 Task: Create a due date automation trigger when advanced on, on the wednesday of the week a card is due add basic with the green label at 11:00 AM.
Action: Mouse moved to (1162, 95)
Screenshot: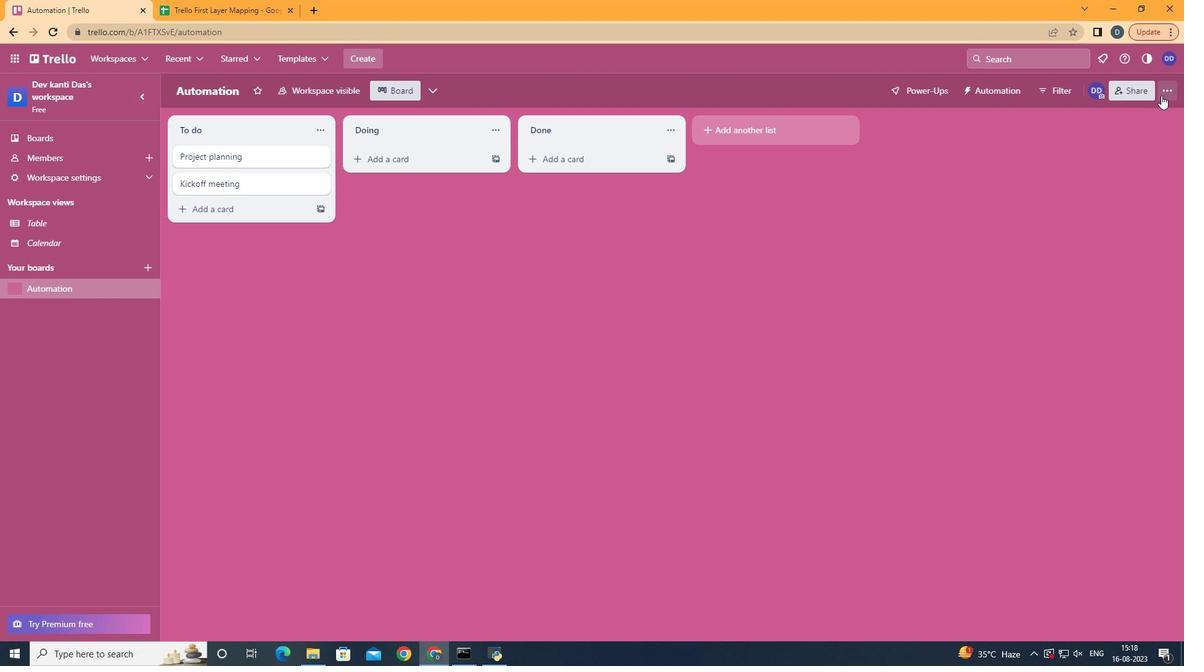 
Action: Mouse pressed left at (1162, 95)
Screenshot: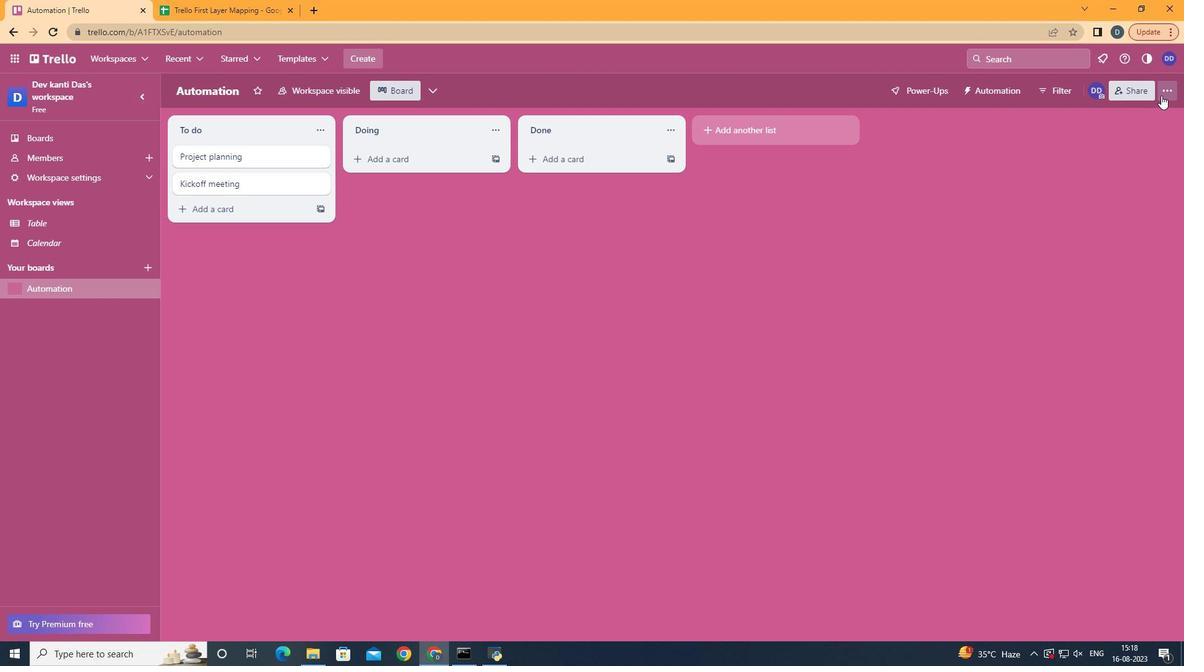 
Action: Mouse moved to (1083, 251)
Screenshot: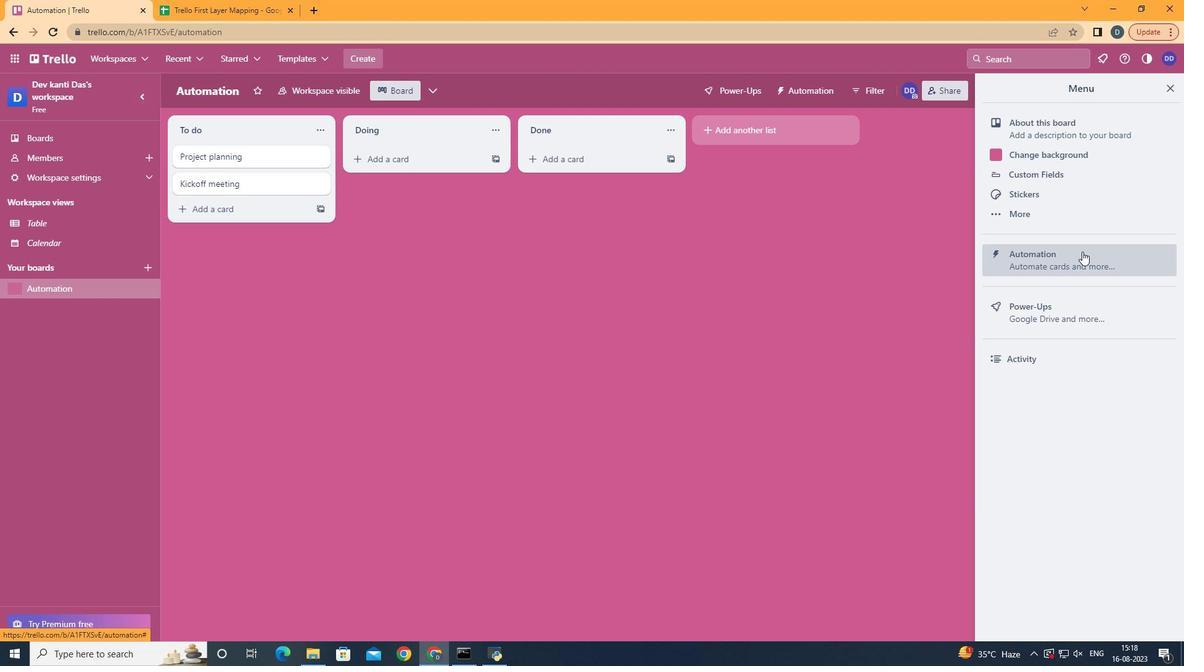 
Action: Mouse pressed left at (1083, 251)
Screenshot: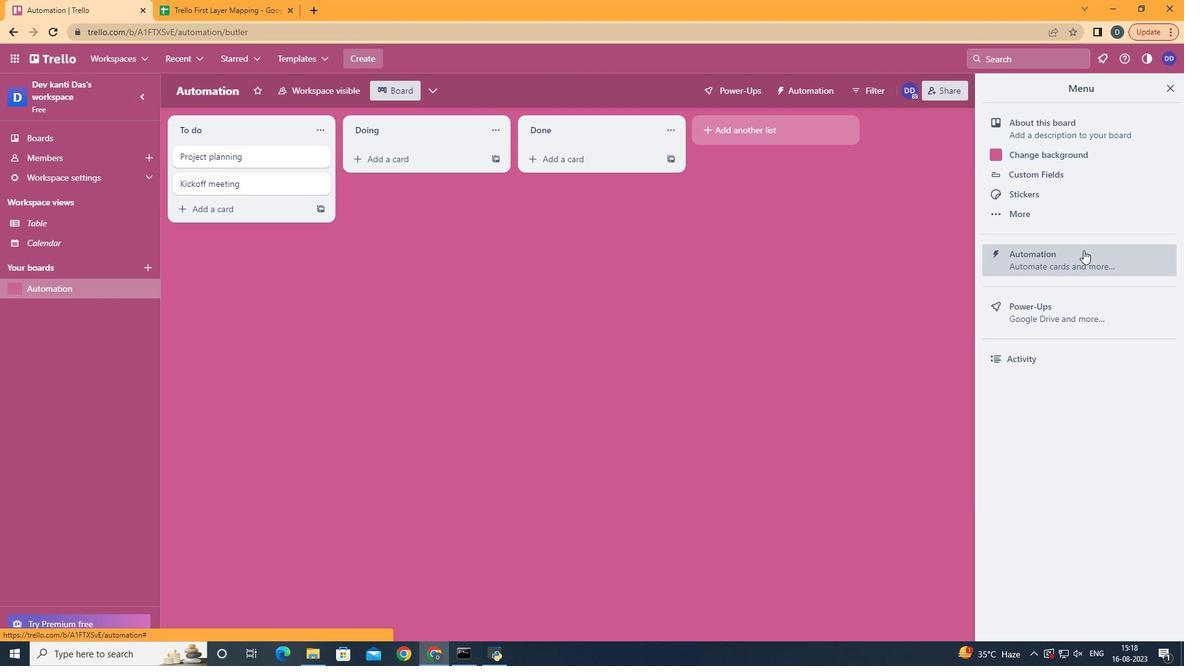 
Action: Mouse moved to (222, 241)
Screenshot: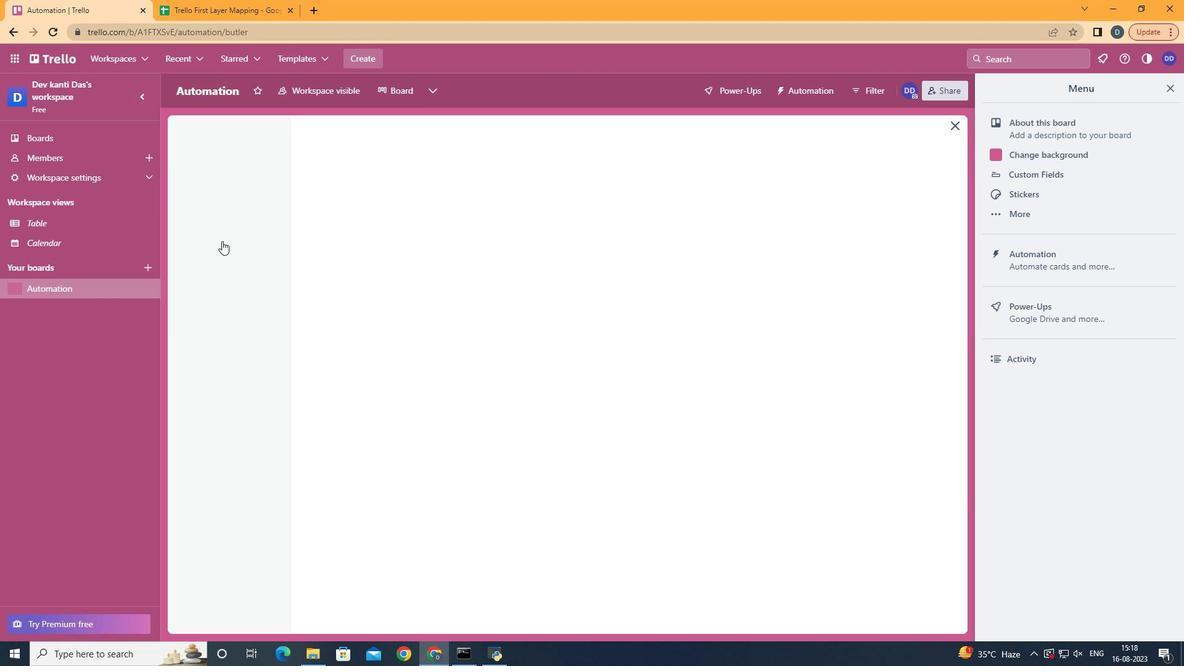 
Action: Mouse pressed left at (222, 241)
Screenshot: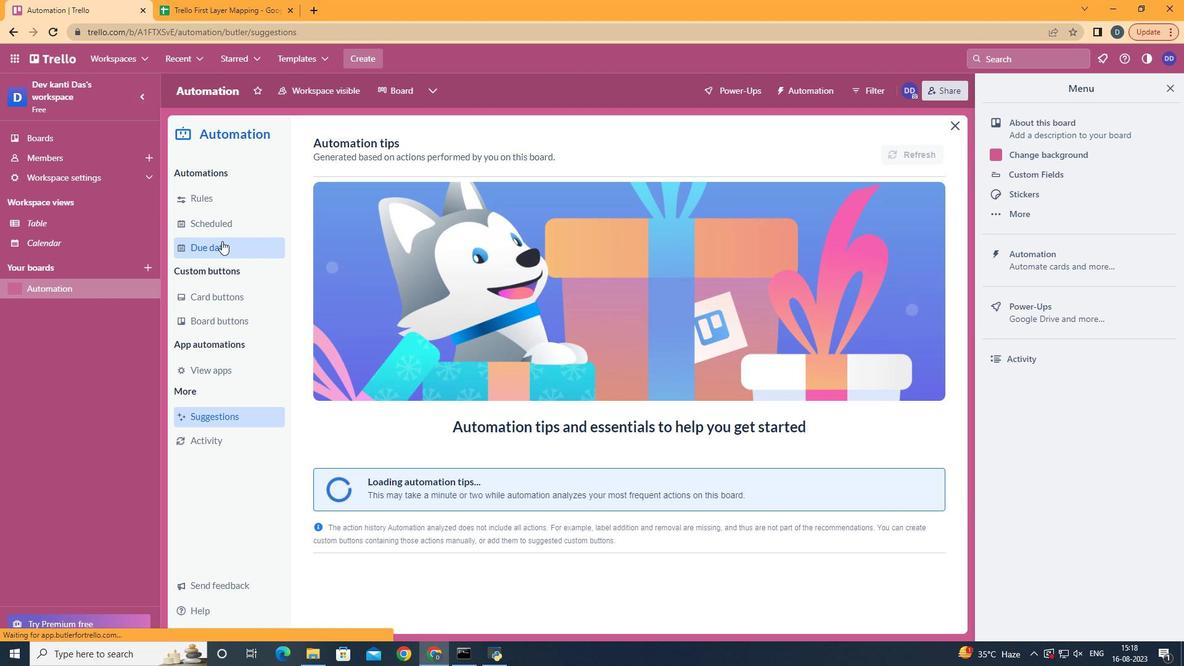 
Action: Mouse moved to (862, 141)
Screenshot: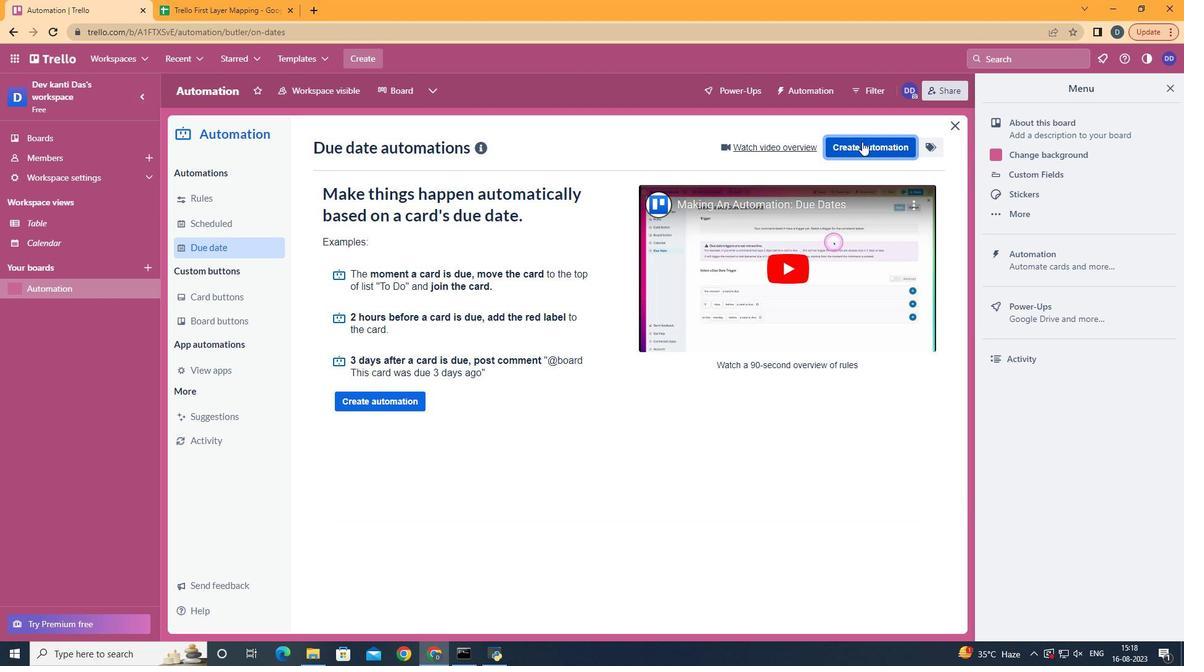 
Action: Mouse pressed left at (862, 141)
Screenshot: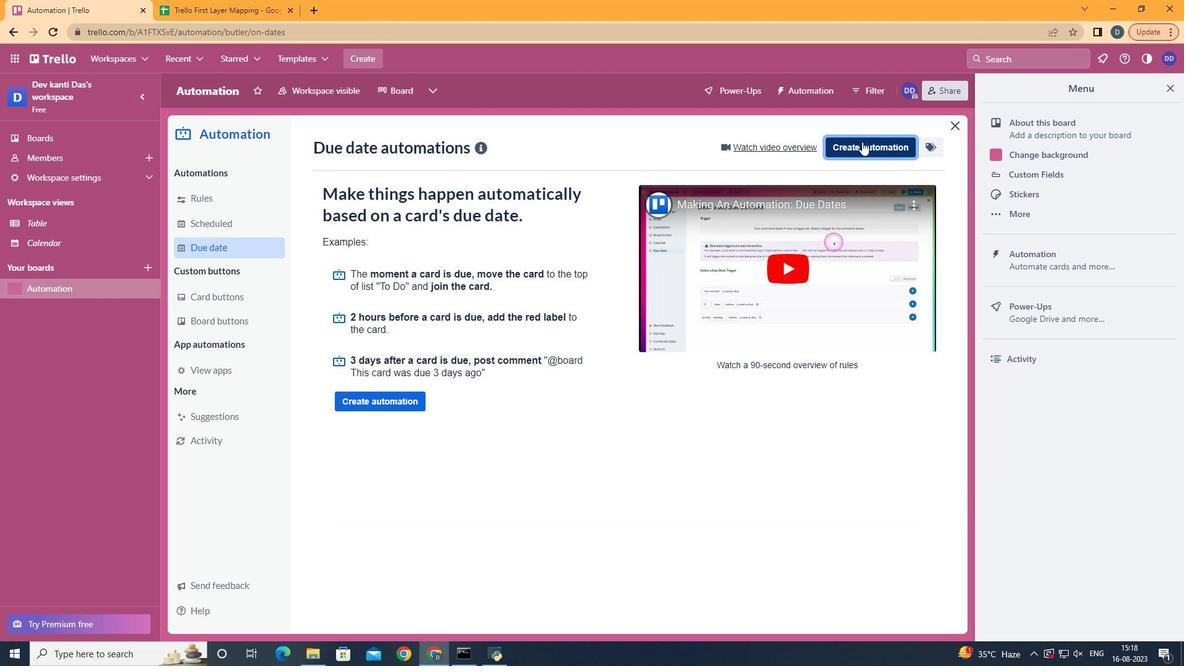 
Action: Mouse moved to (667, 265)
Screenshot: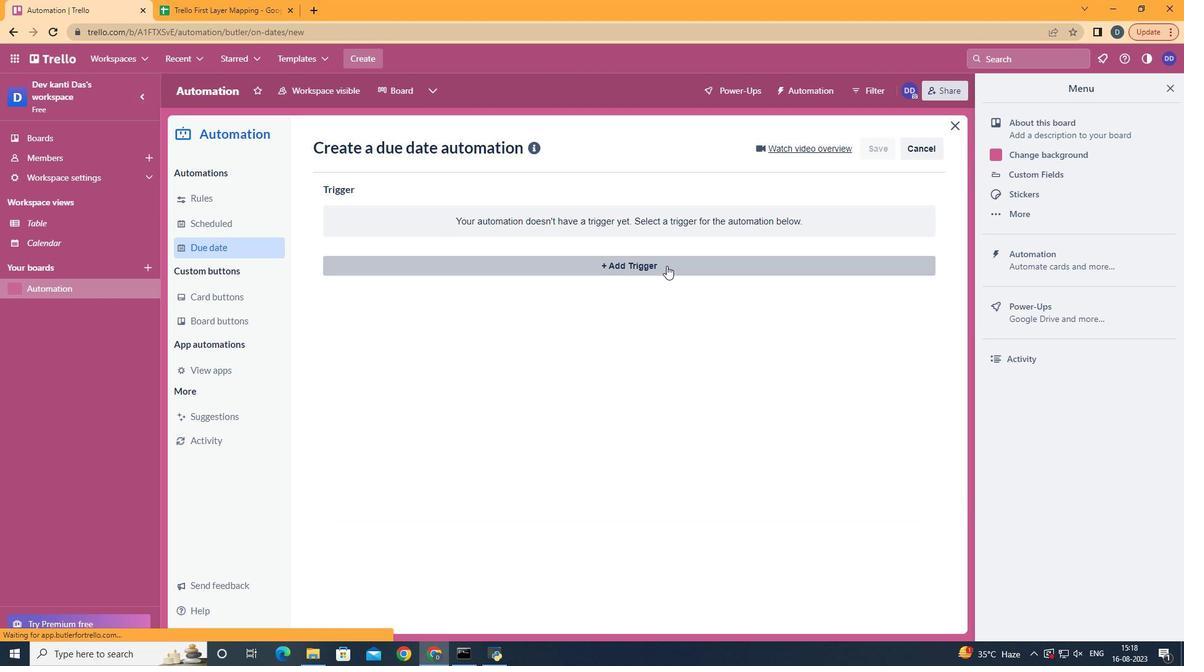 
Action: Mouse pressed left at (667, 265)
Screenshot: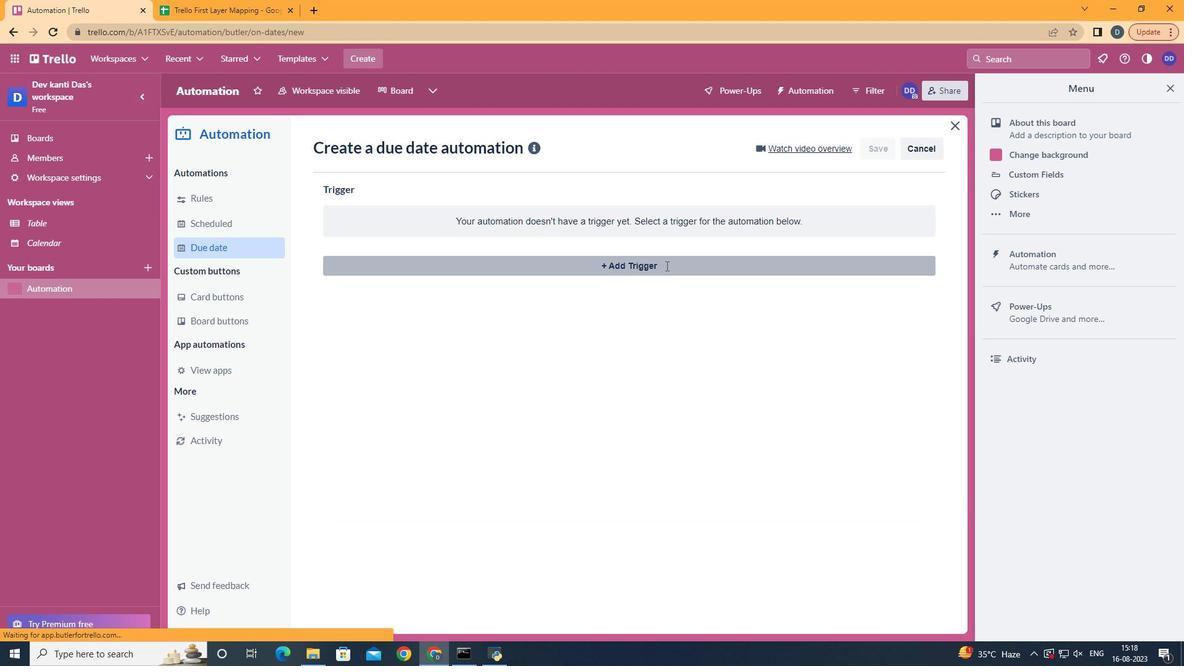 
Action: Mouse moved to (421, 369)
Screenshot: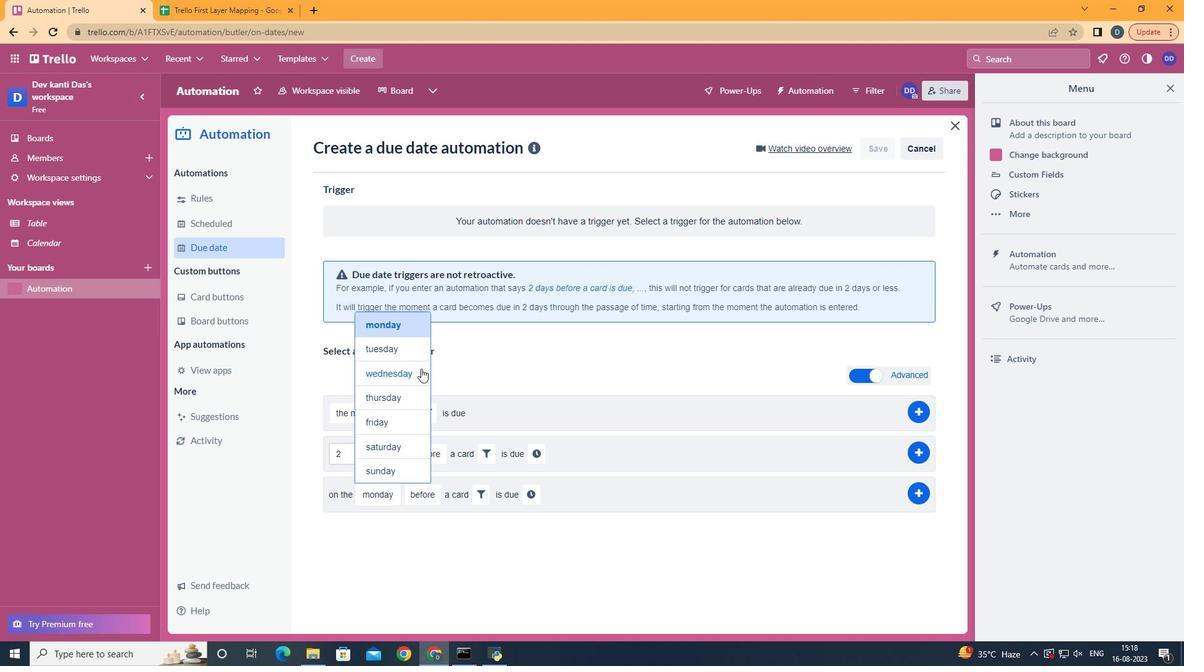 
Action: Mouse pressed left at (421, 369)
Screenshot: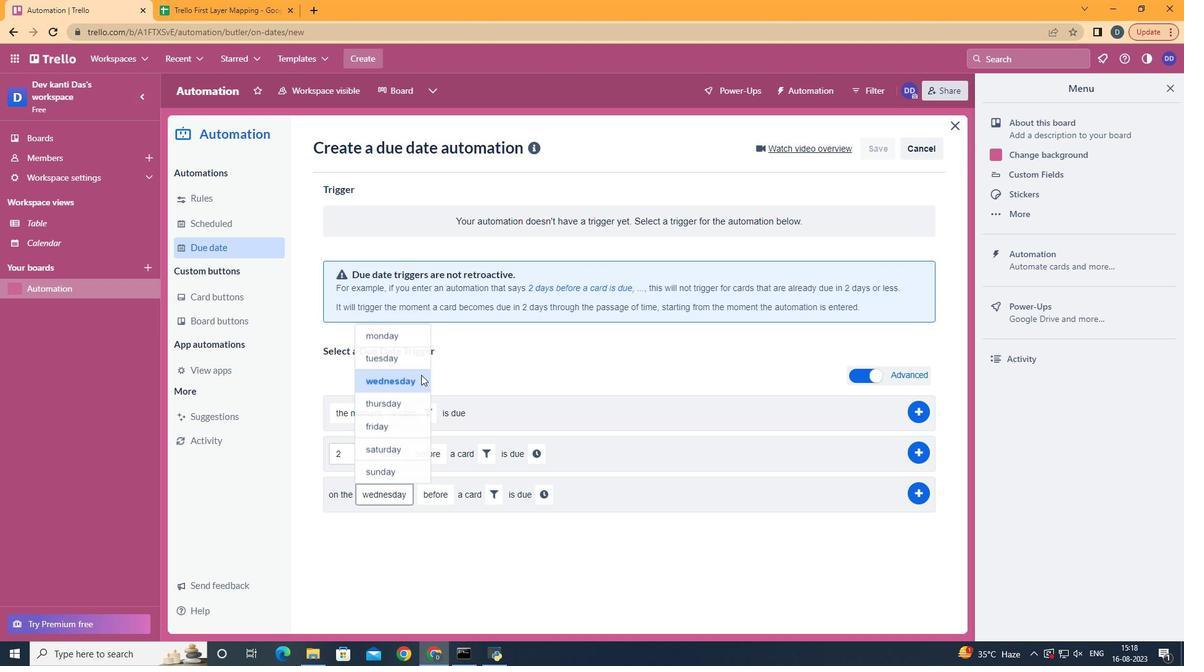 
Action: Mouse moved to (446, 545)
Screenshot: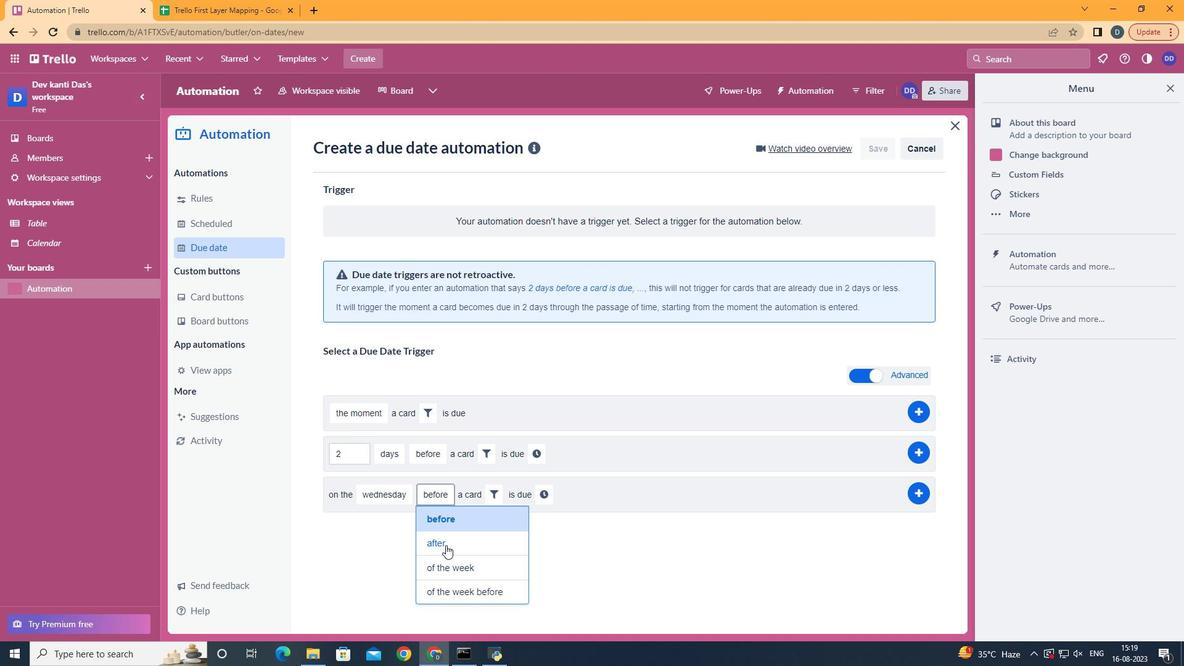
Action: Mouse pressed left at (446, 545)
Screenshot: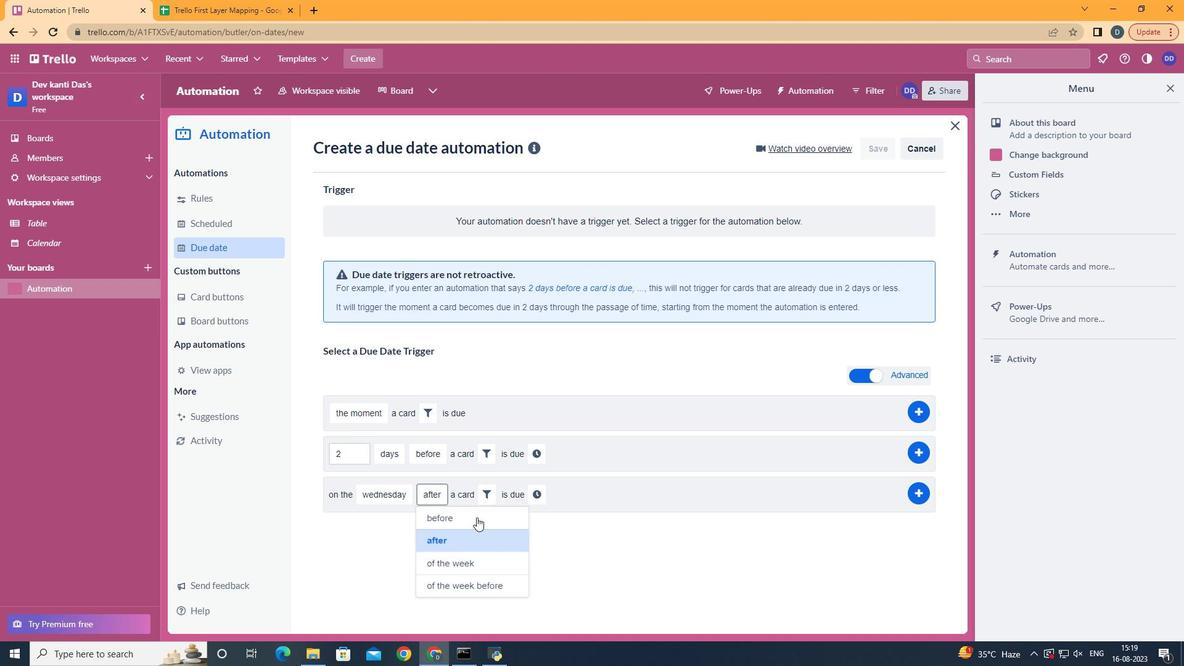 
Action: Mouse moved to (488, 498)
Screenshot: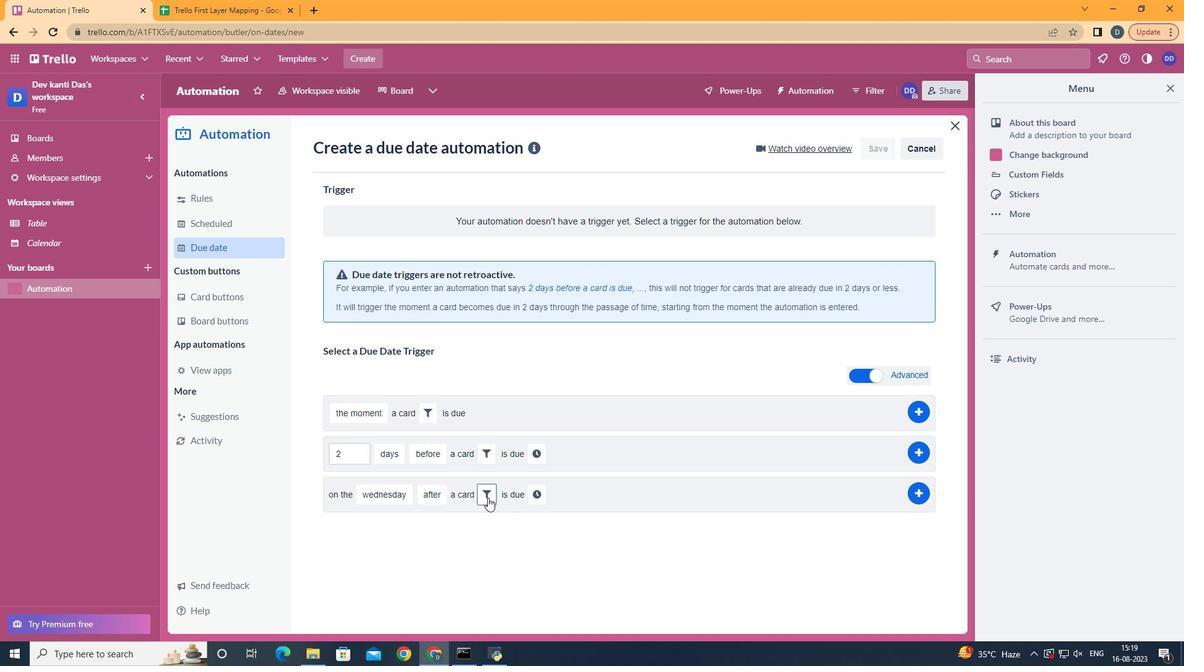 
Action: Mouse pressed left at (488, 498)
Screenshot: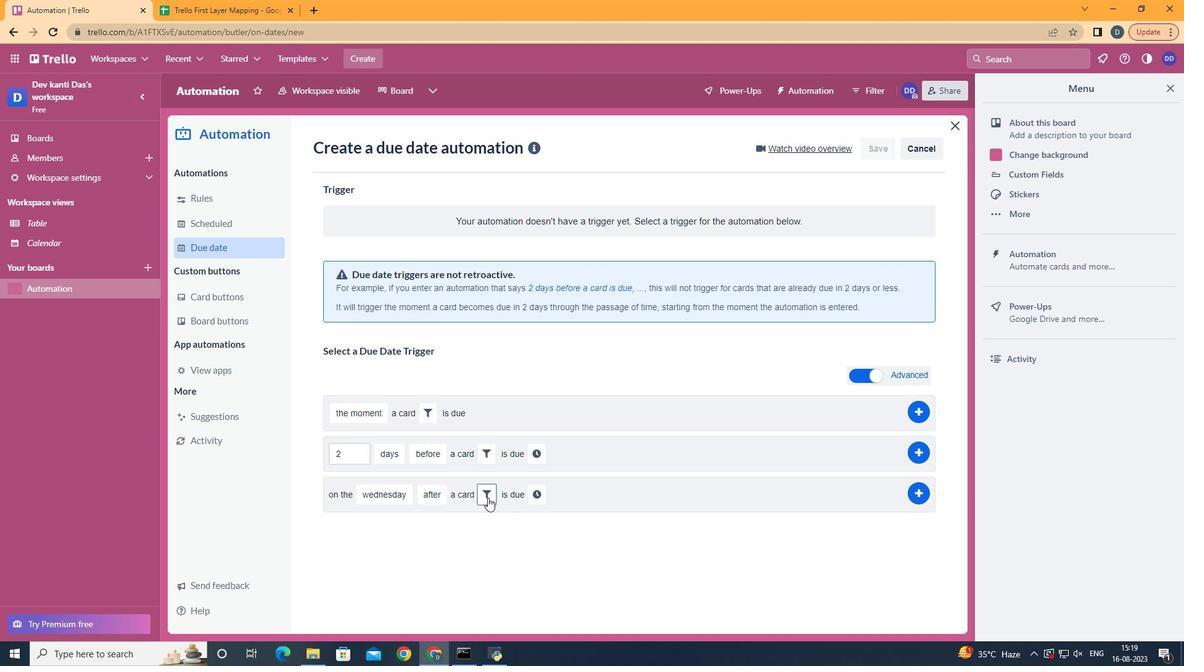 
Action: Mouse moved to (555, 554)
Screenshot: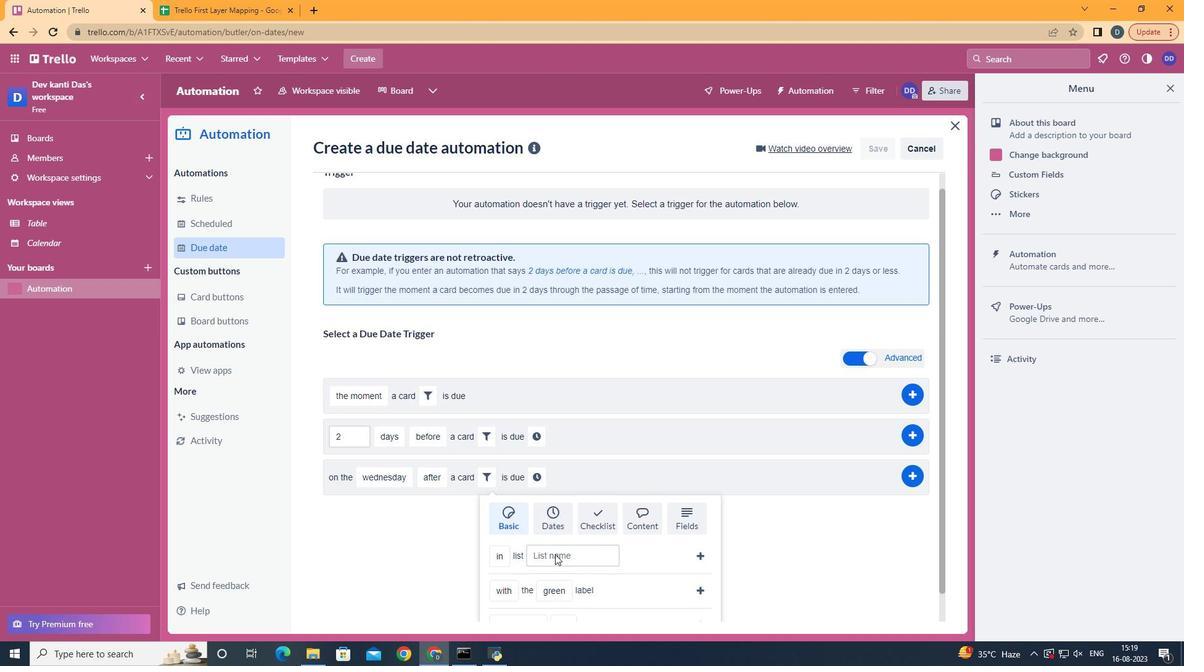 
Action: Mouse scrolled (555, 554) with delta (0, 0)
Screenshot: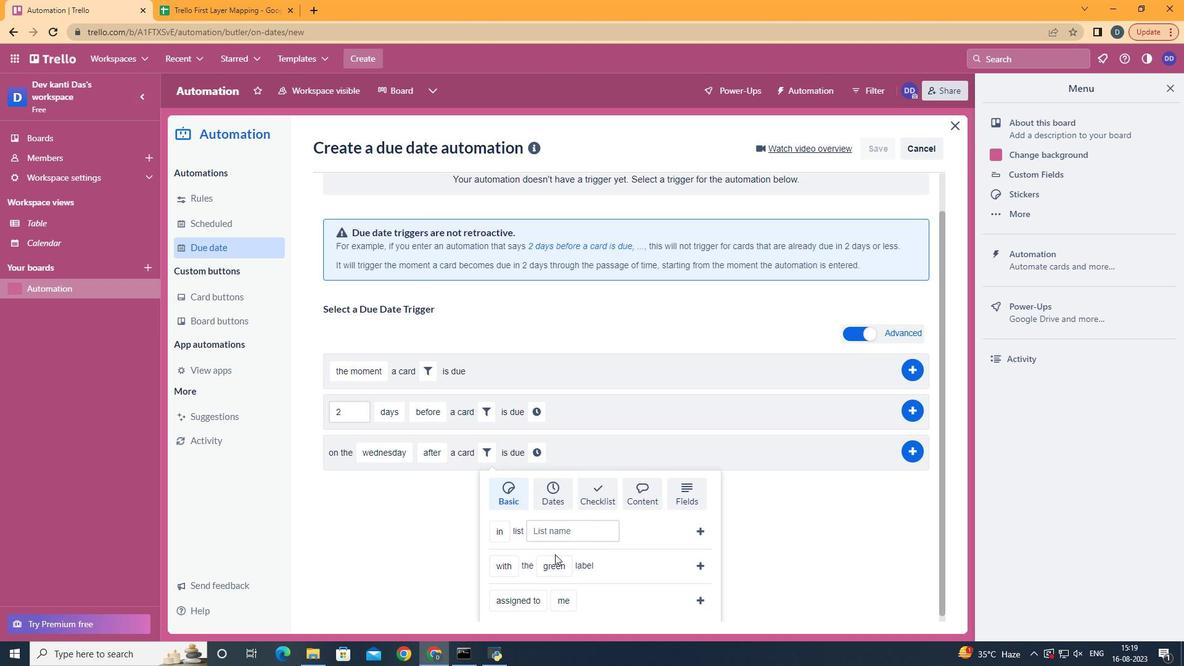 
Action: Mouse scrolled (555, 554) with delta (0, 0)
Screenshot: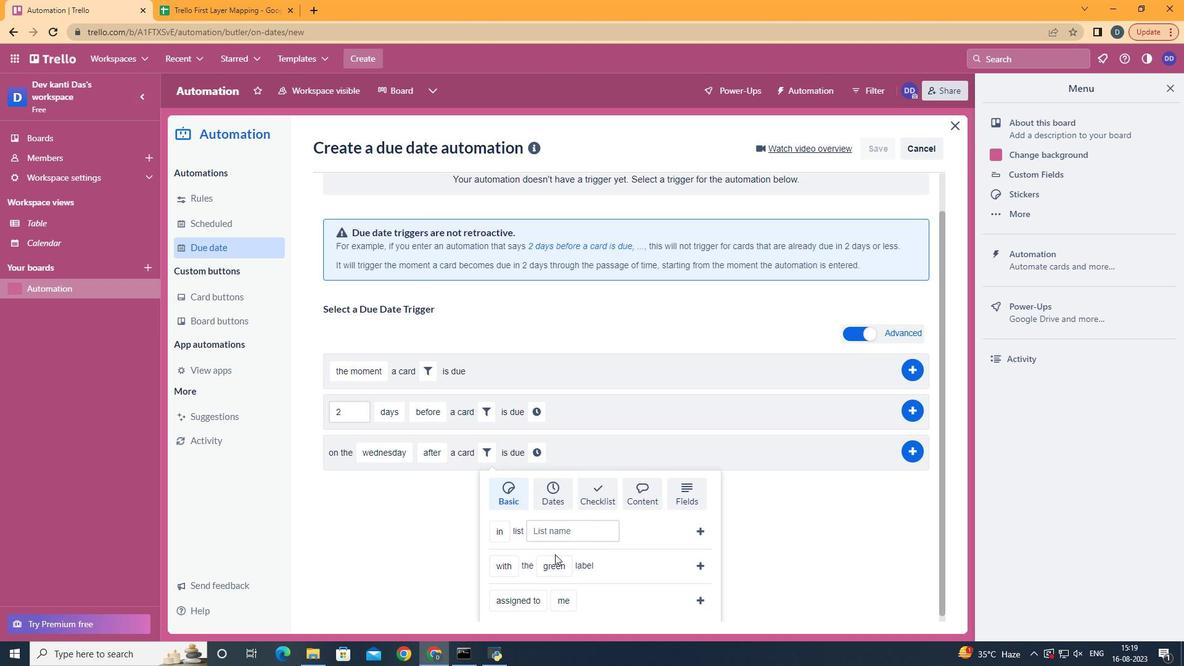 
Action: Mouse scrolled (555, 554) with delta (0, 0)
Screenshot: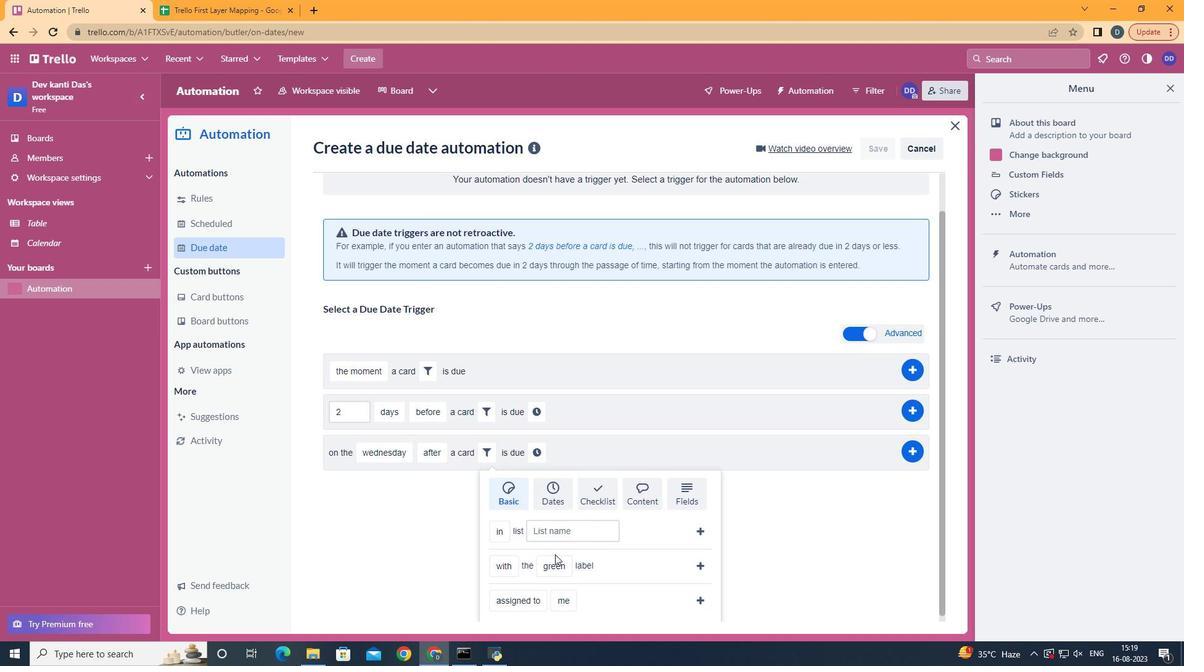 
Action: Mouse scrolled (555, 554) with delta (0, 0)
Screenshot: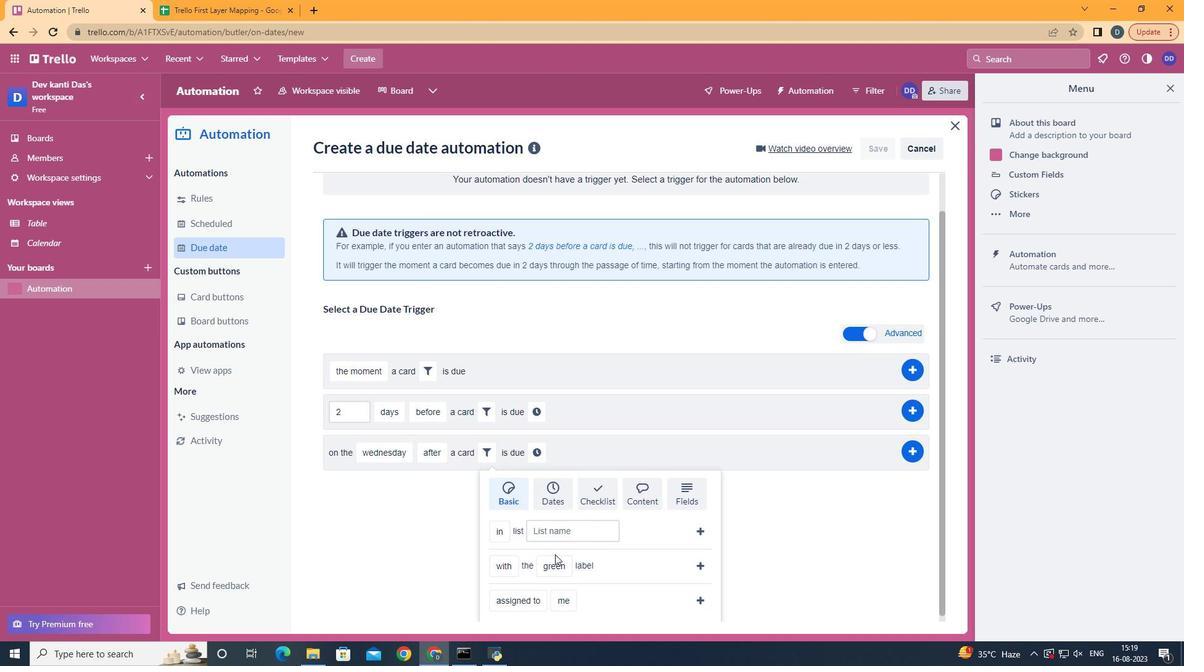 
Action: Mouse moved to (702, 564)
Screenshot: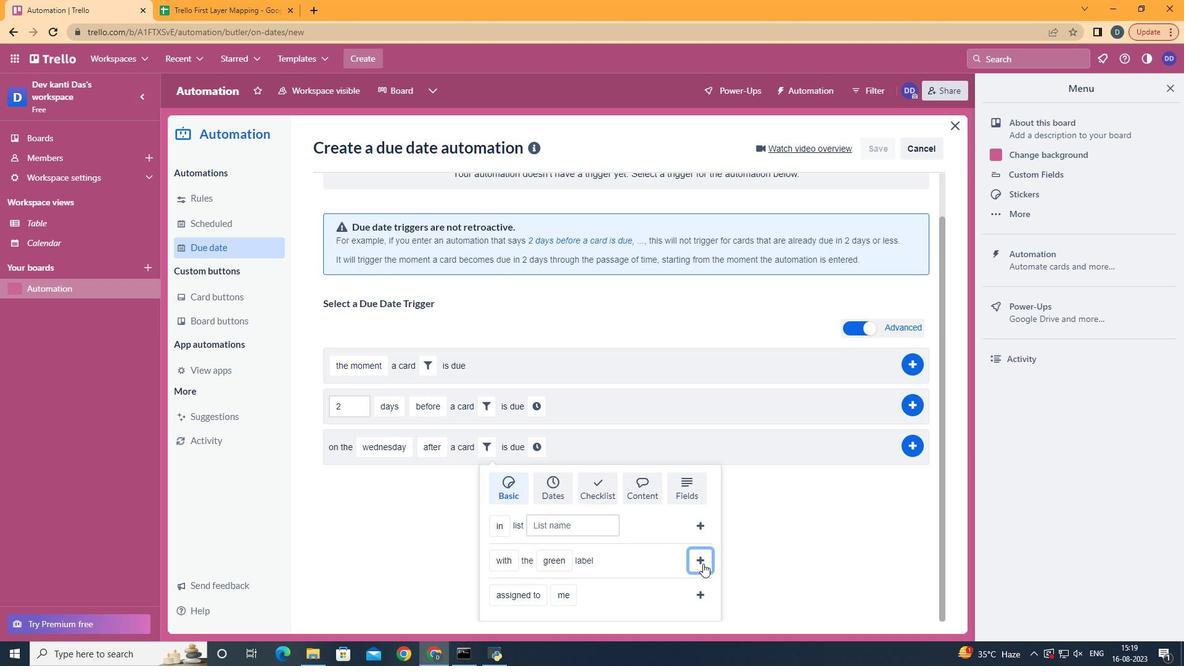 
Action: Mouse pressed left at (702, 564)
Screenshot: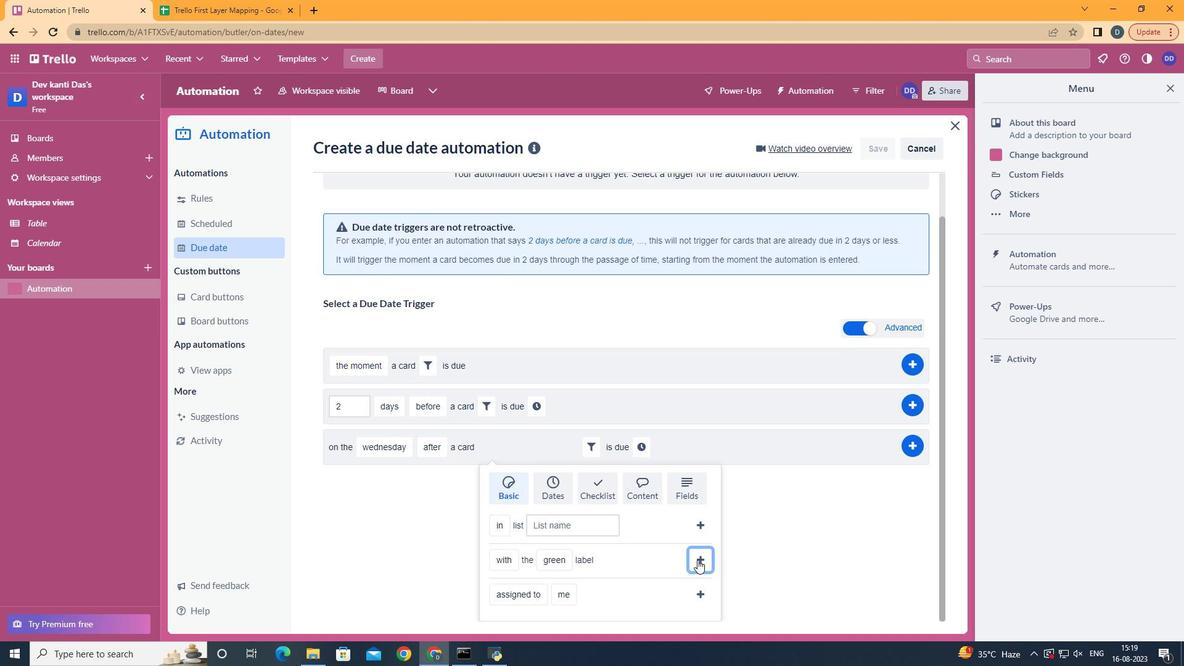 
Action: Mouse moved to (649, 496)
Screenshot: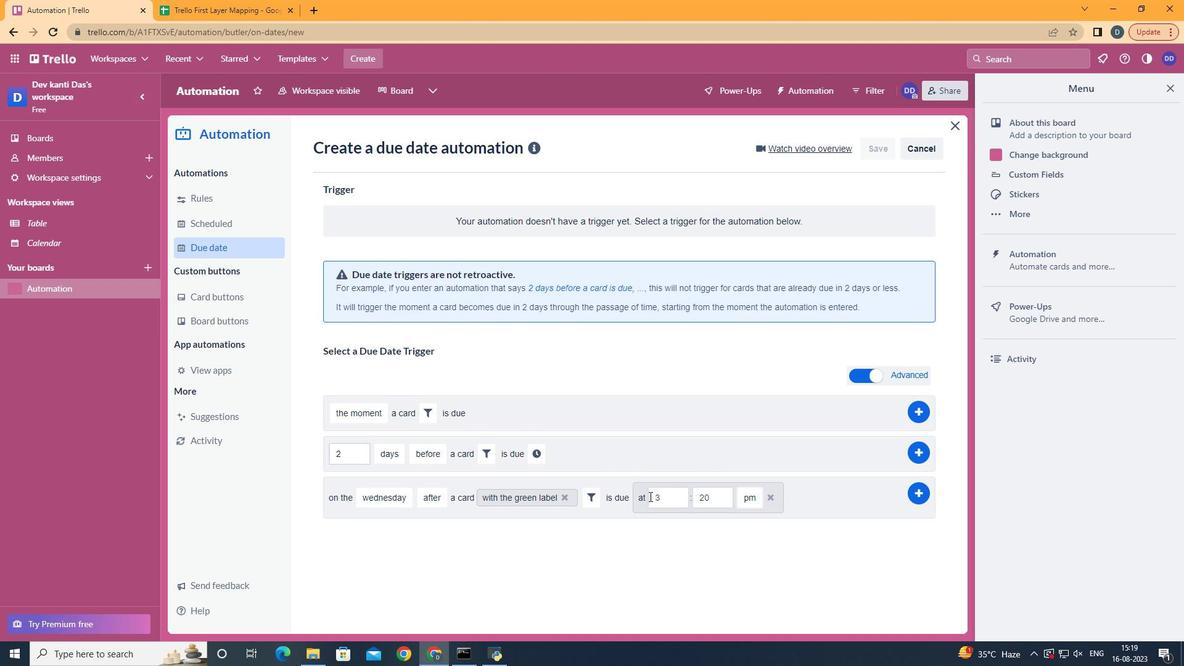 
Action: Mouse pressed left at (649, 496)
Screenshot: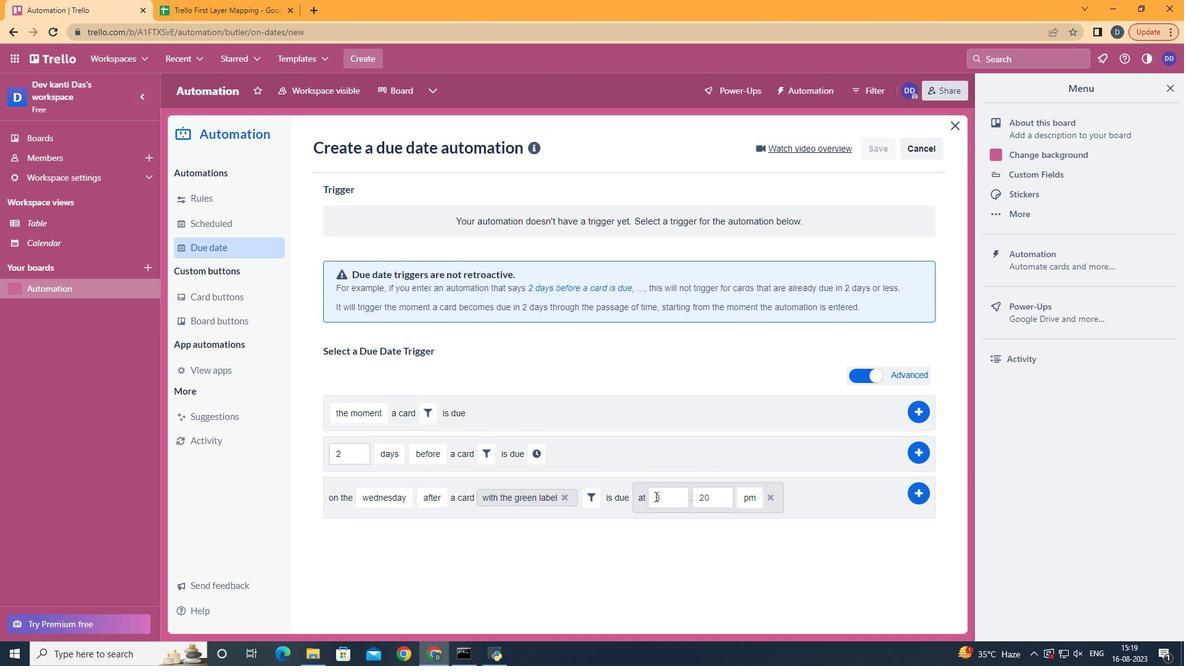
Action: Mouse moved to (674, 495)
Screenshot: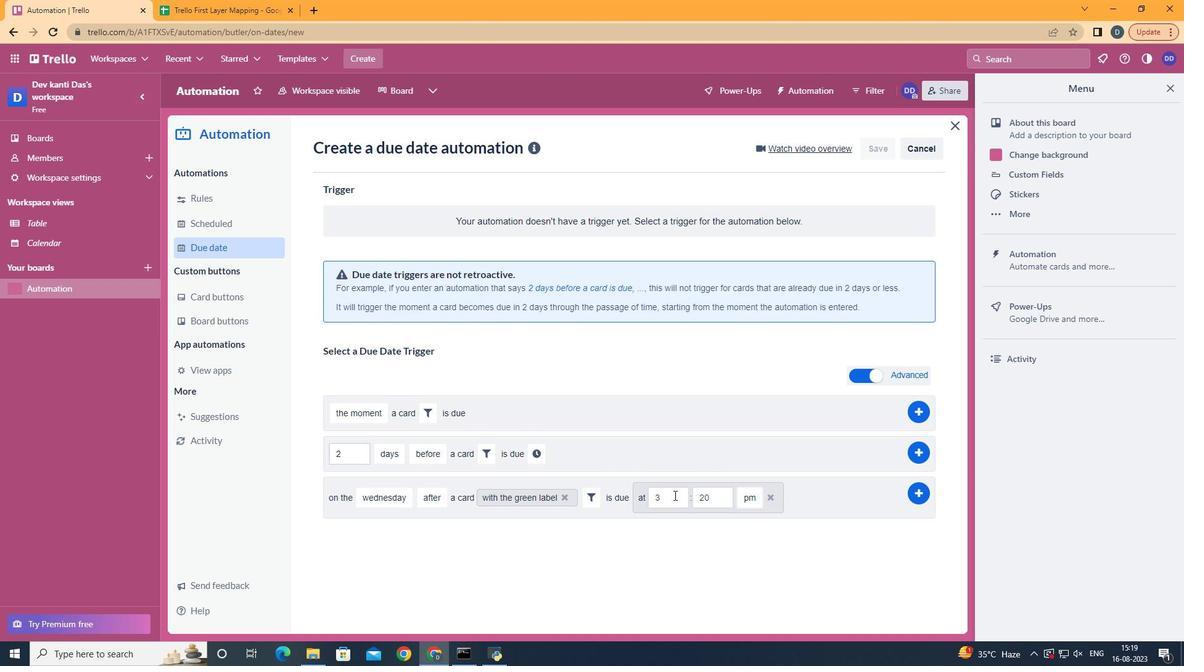
Action: Mouse pressed left at (674, 495)
Screenshot: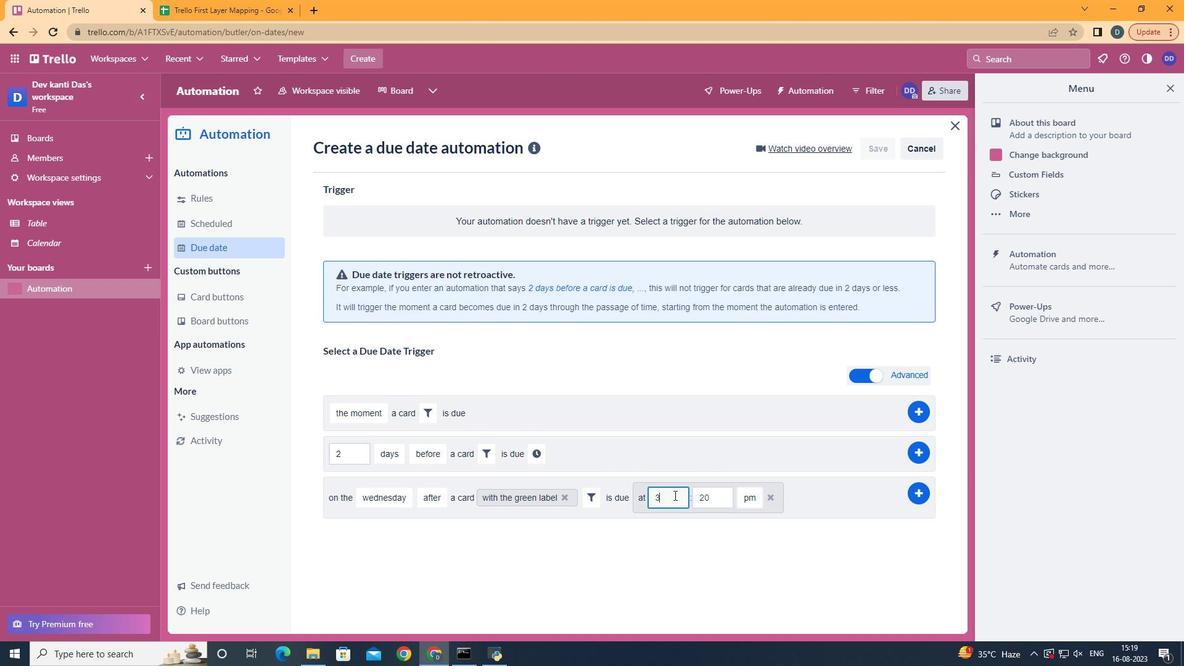 
Action: Key pressed <Key.backspace>11
Screenshot: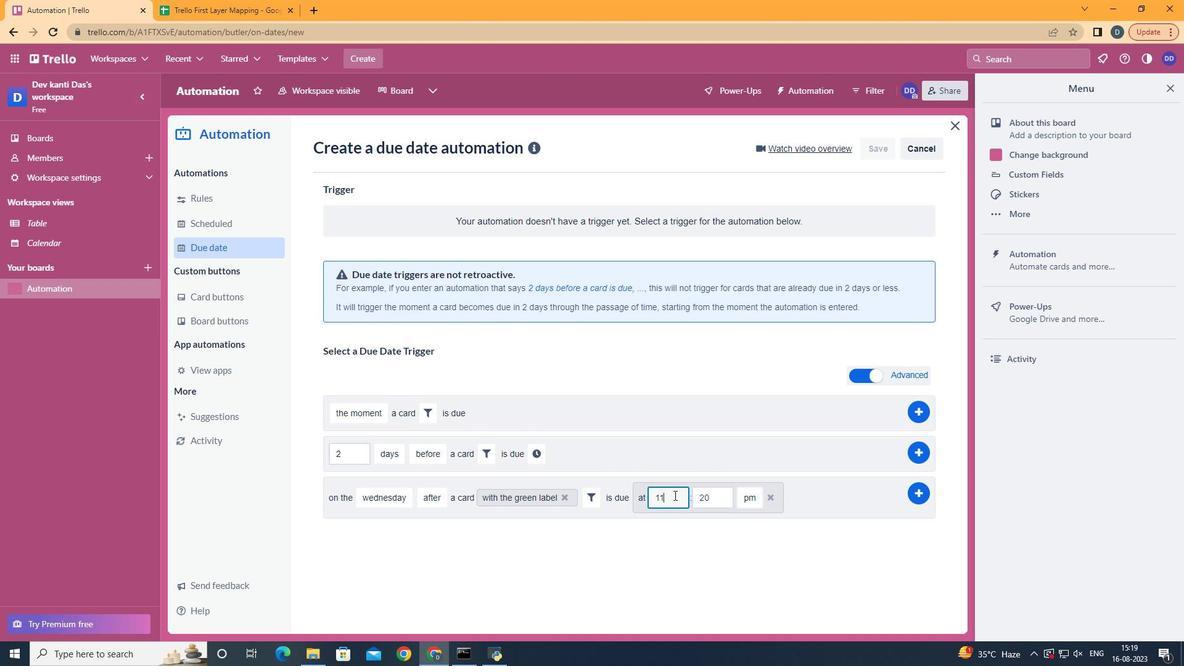 
Action: Mouse moved to (739, 504)
Screenshot: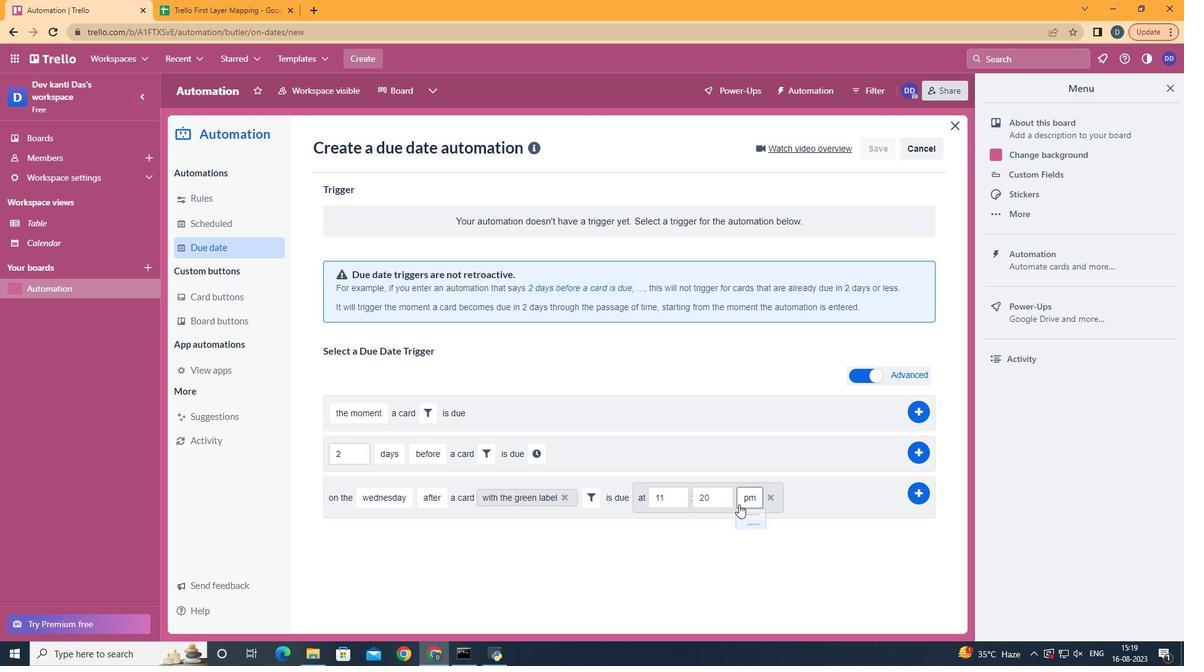 
Action: Mouse pressed left at (739, 504)
Screenshot: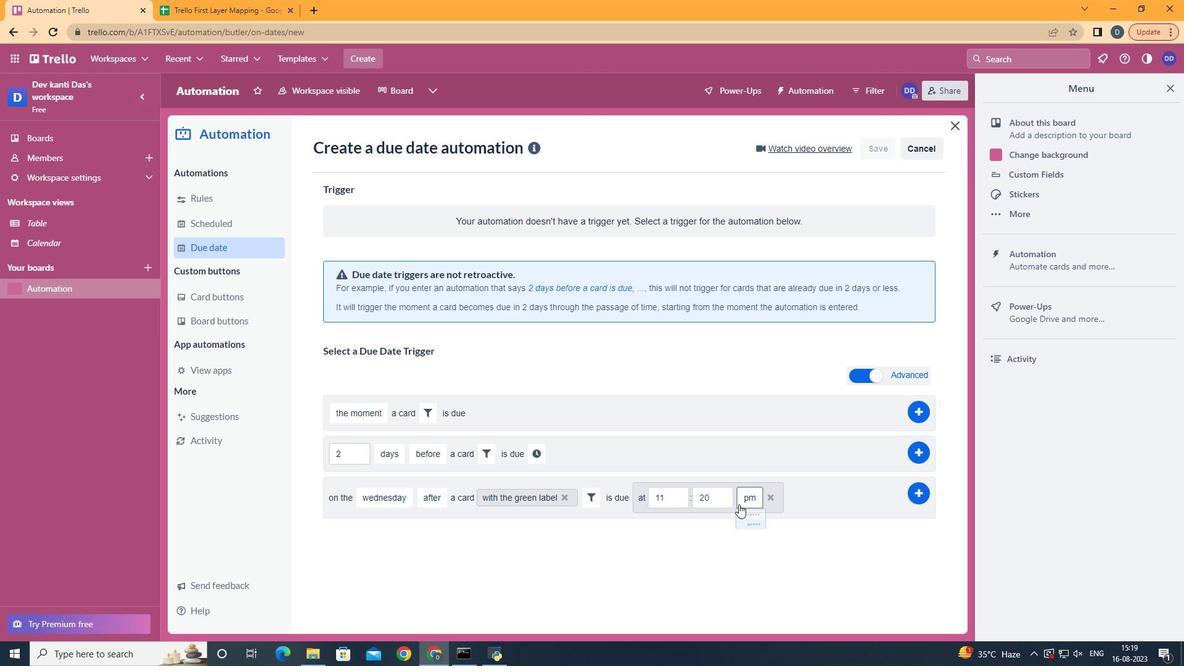 
Action: Mouse moved to (717, 496)
Screenshot: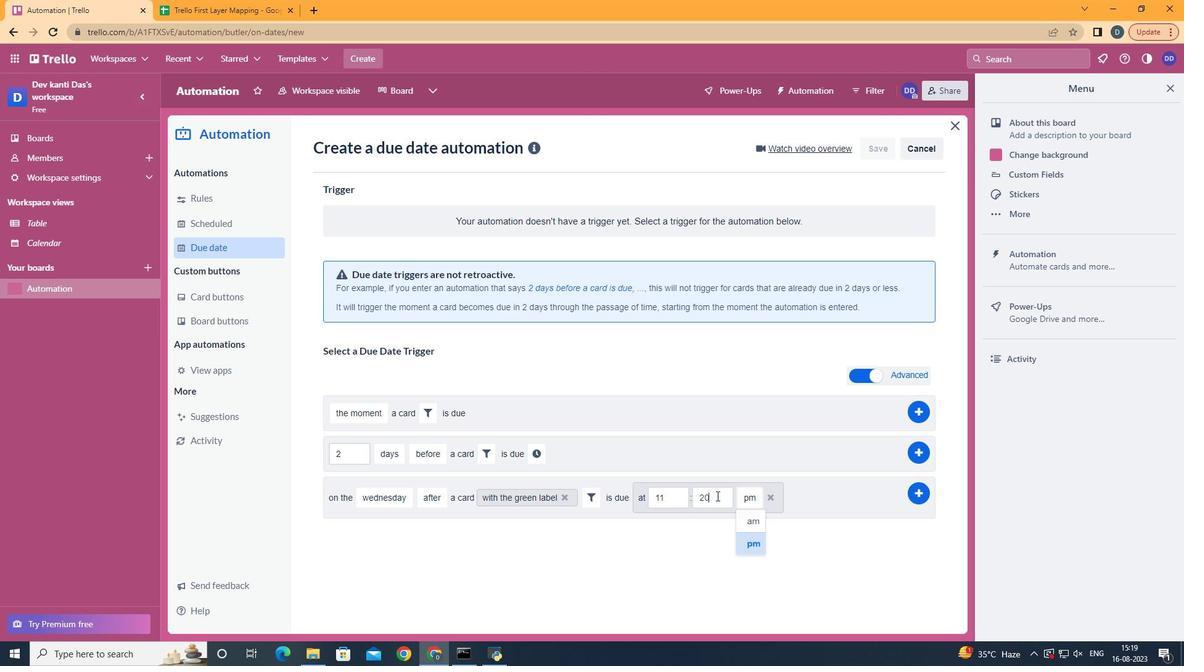 
Action: Mouse pressed left at (717, 496)
Screenshot: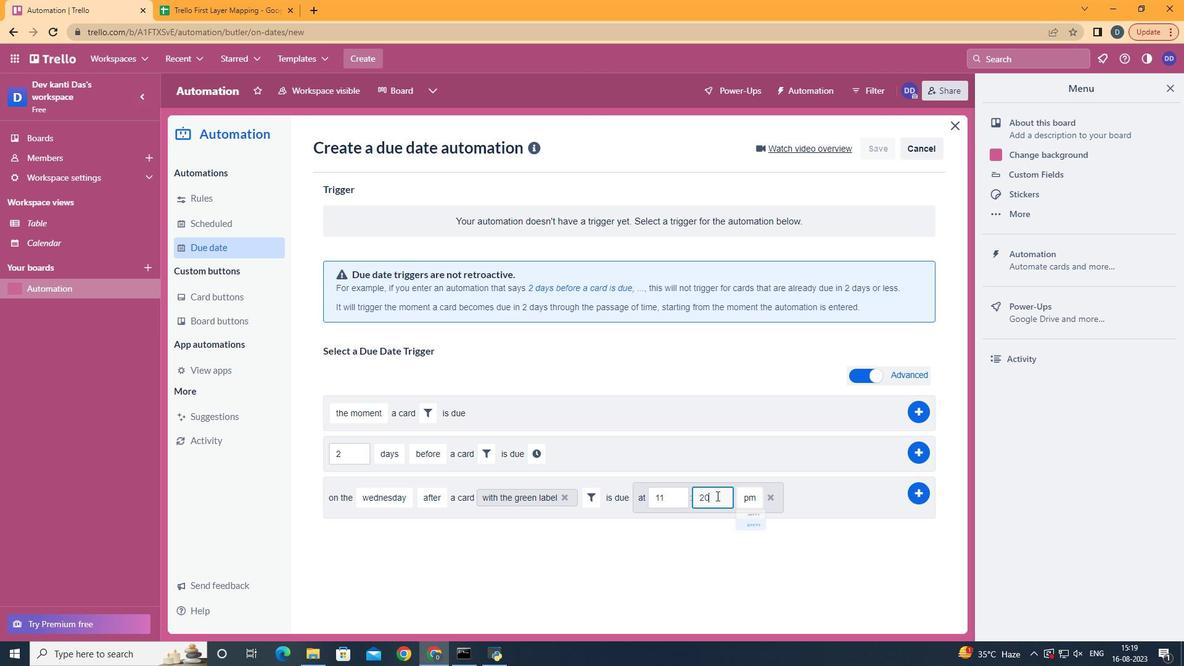 
Action: Key pressed <Key.backspace><Key.backspace>0
Screenshot: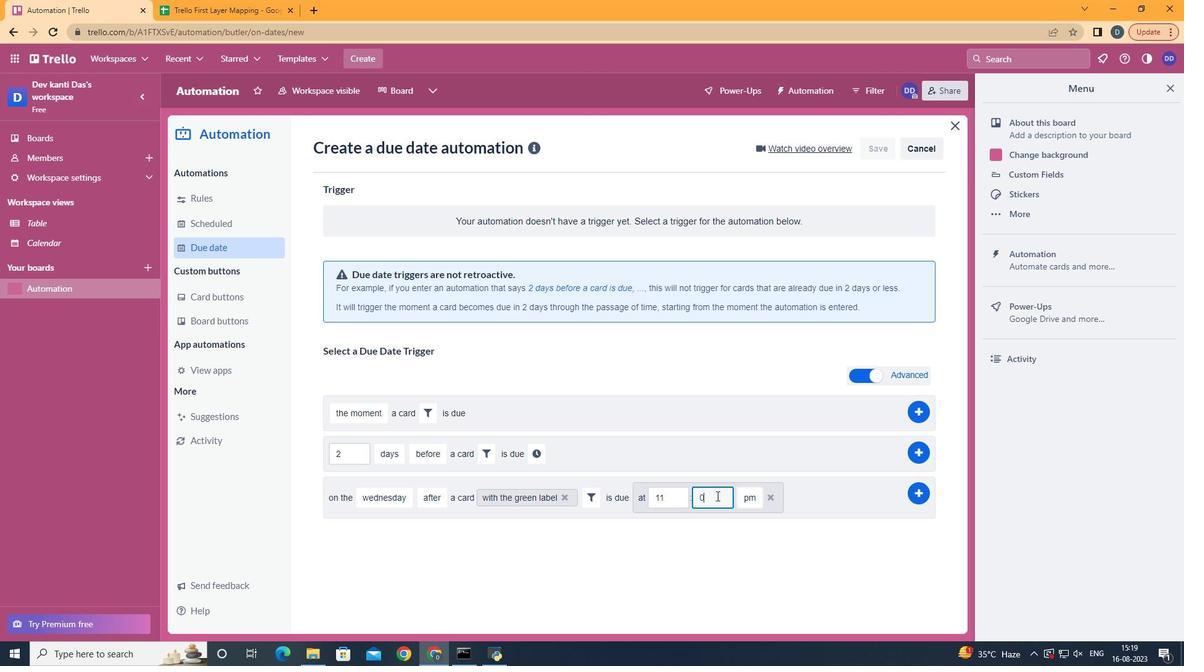 
Action: Mouse moved to (714, 496)
Screenshot: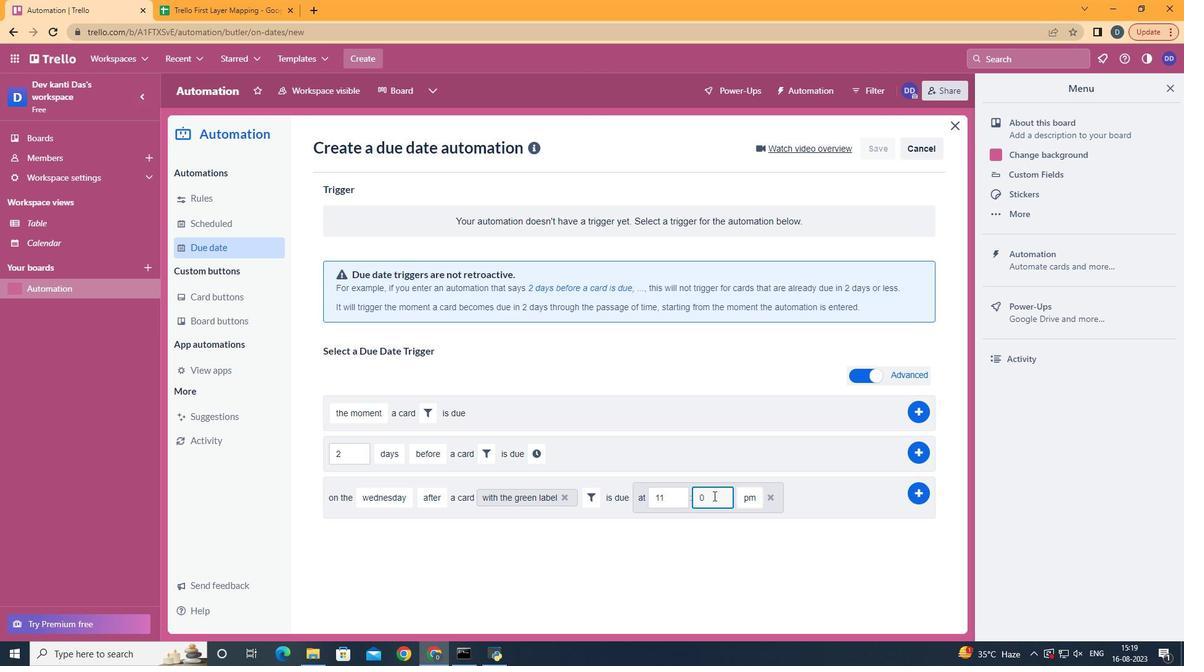 
Action: Key pressed 0
Screenshot: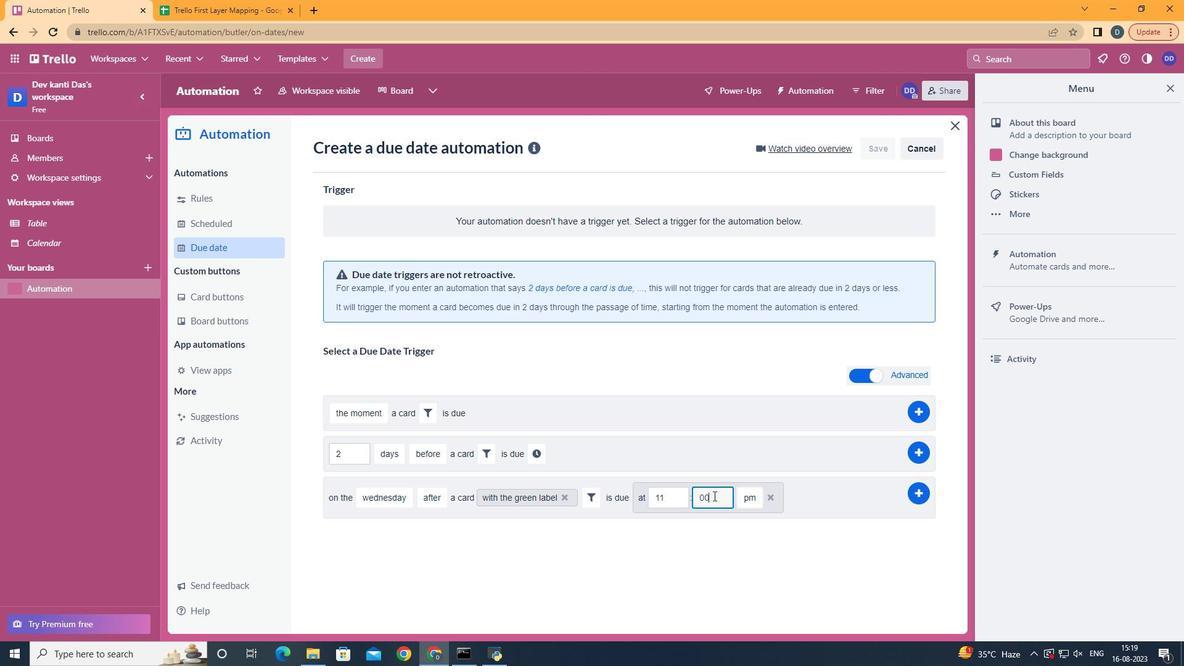 
Action: Mouse moved to (754, 520)
Screenshot: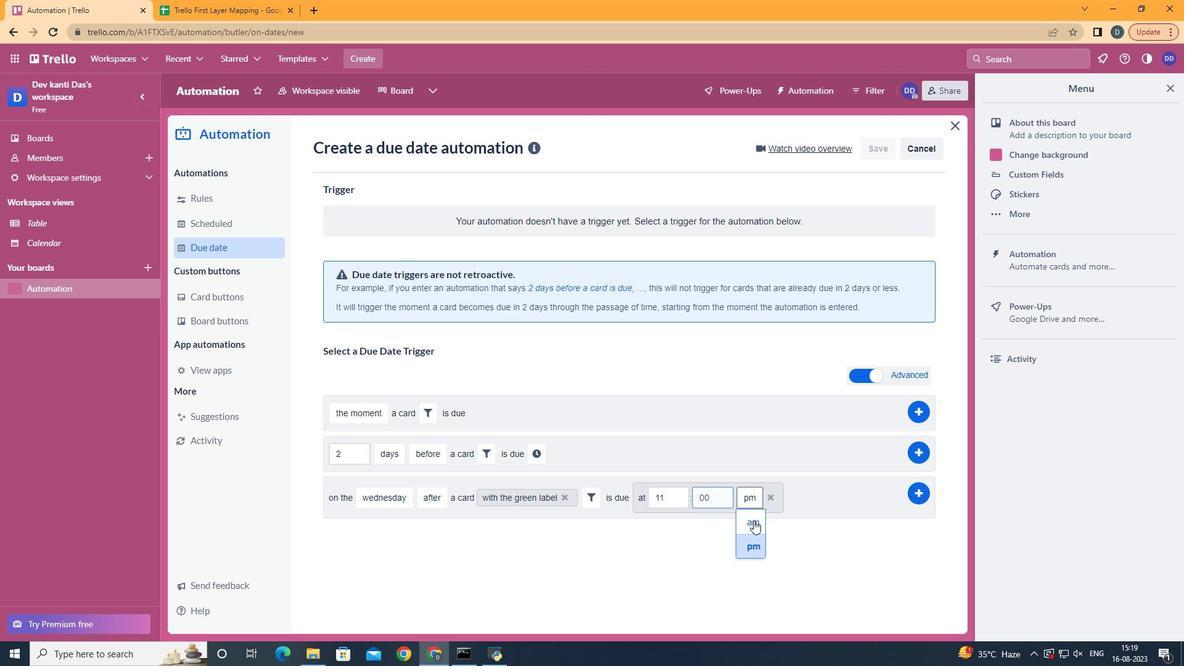 
Action: Mouse pressed left at (754, 520)
Screenshot: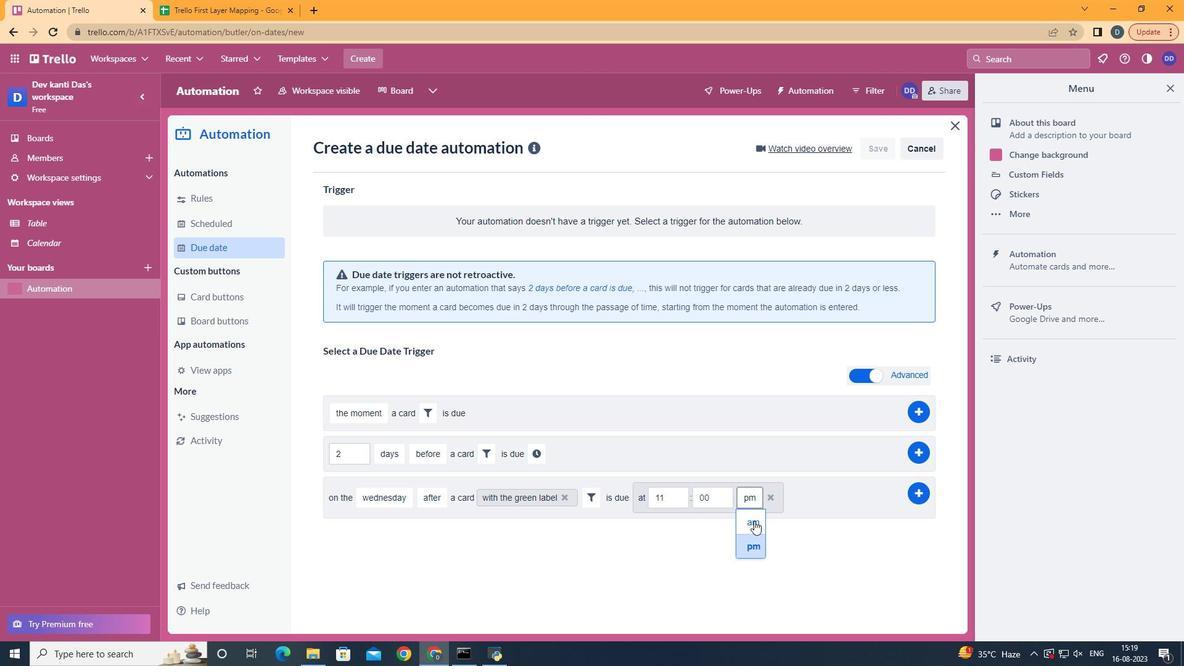 
Action: Mouse moved to (916, 496)
Screenshot: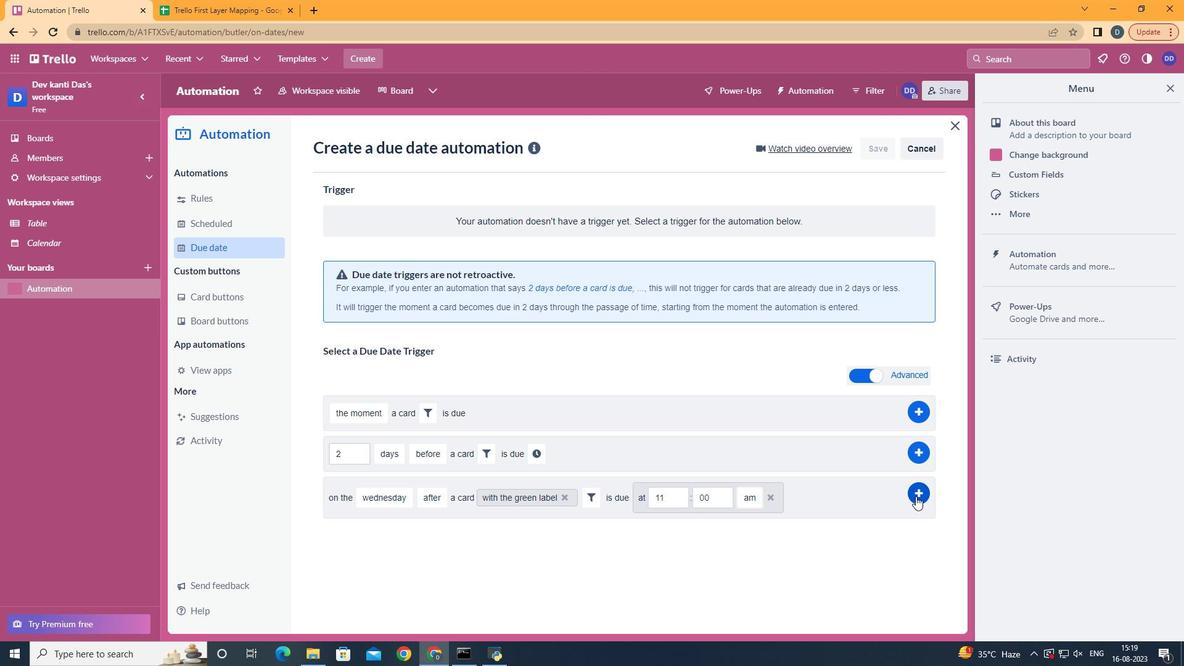 
Action: Mouse pressed left at (916, 496)
Screenshot: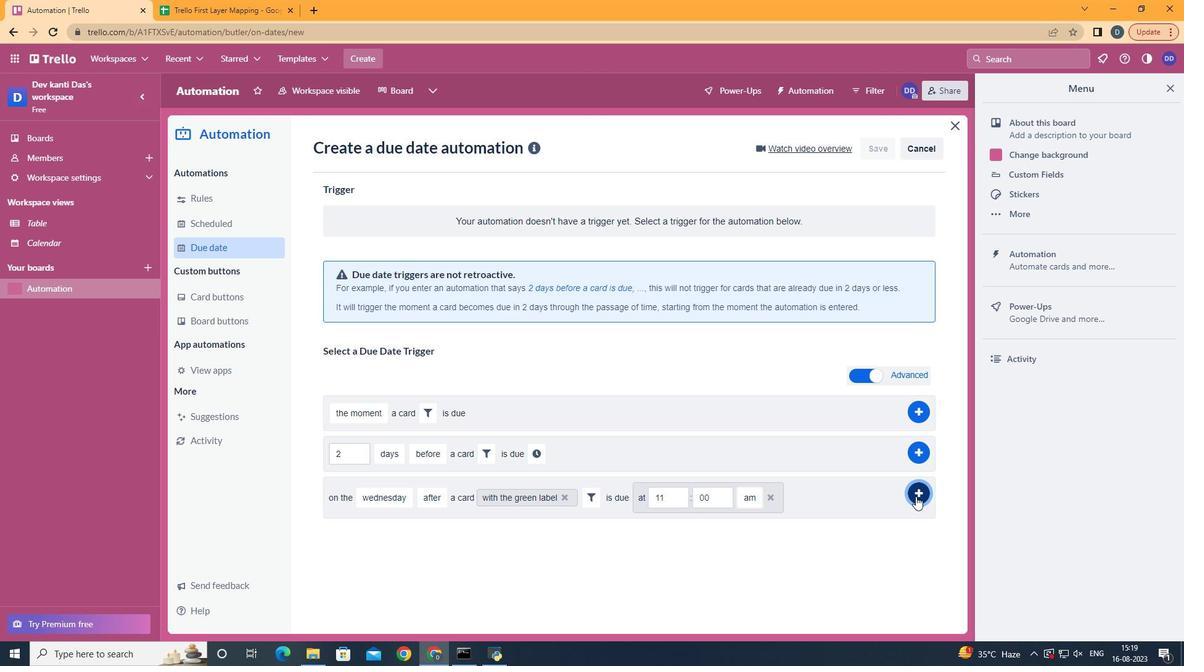 
